 Task: Crop the video from the right by 2px.
Action: Mouse moved to (140, 18)
Screenshot: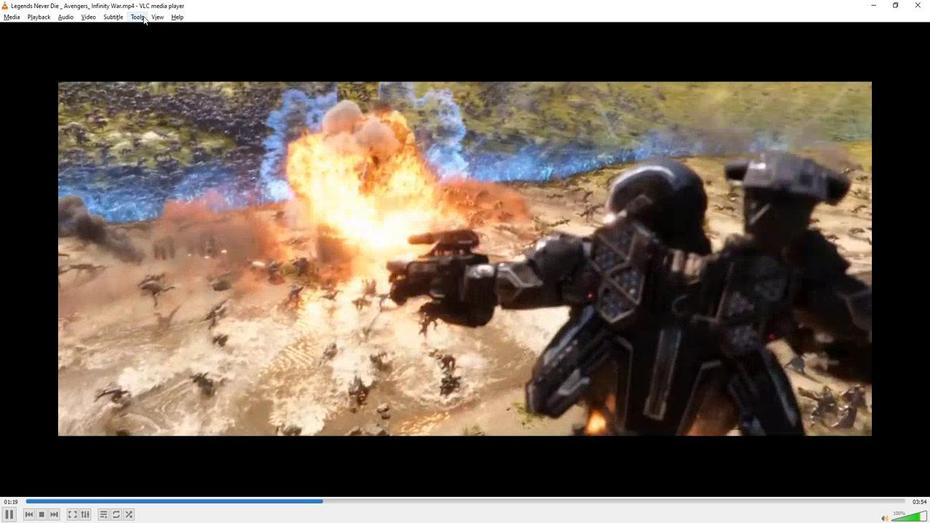 
Action: Mouse pressed left at (140, 18)
Screenshot: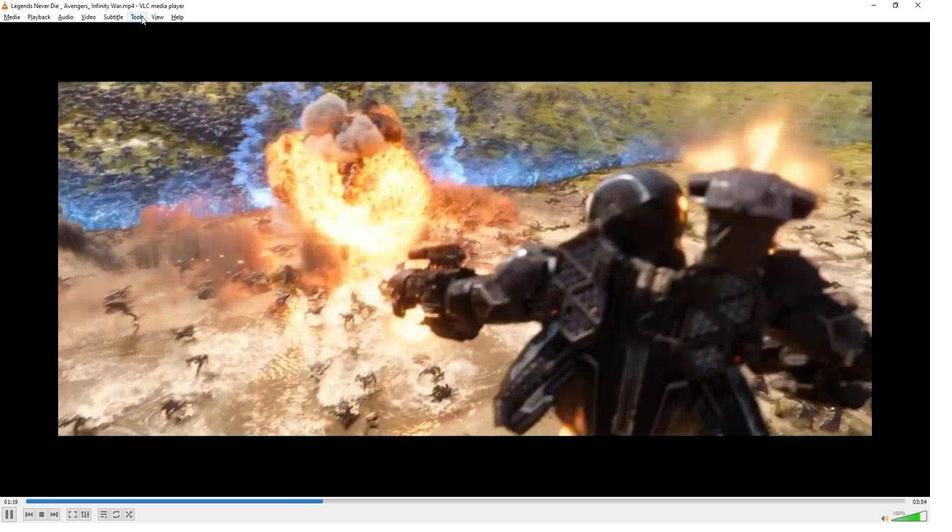 
Action: Mouse moved to (149, 27)
Screenshot: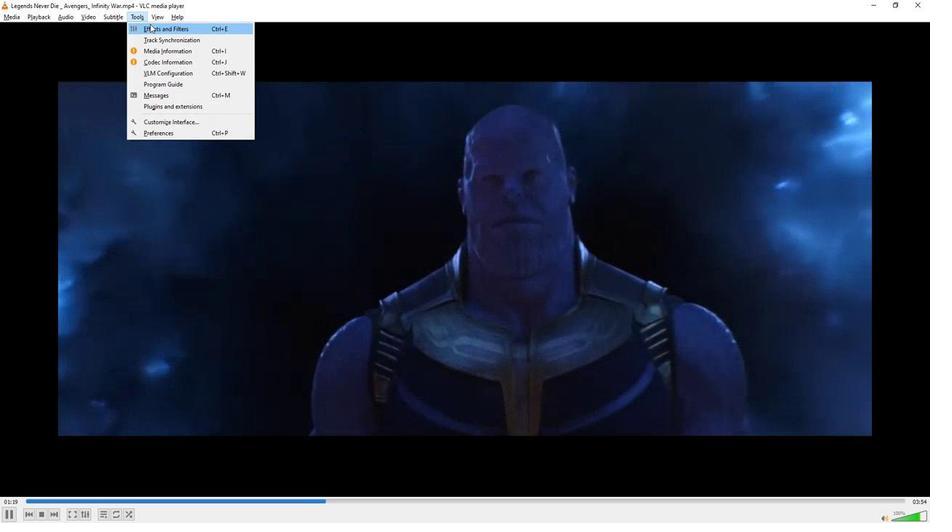 
Action: Mouse pressed left at (149, 27)
Screenshot: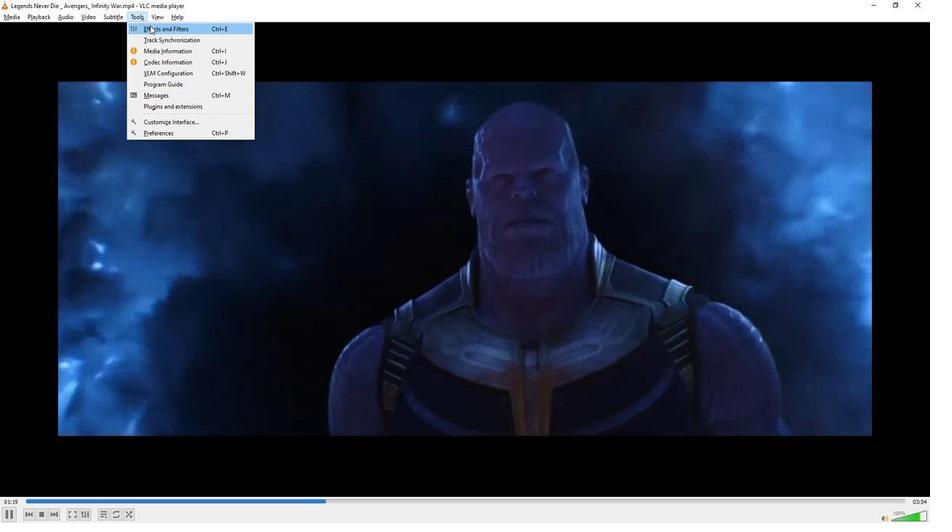 
Action: Mouse moved to (104, 79)
Screenshot: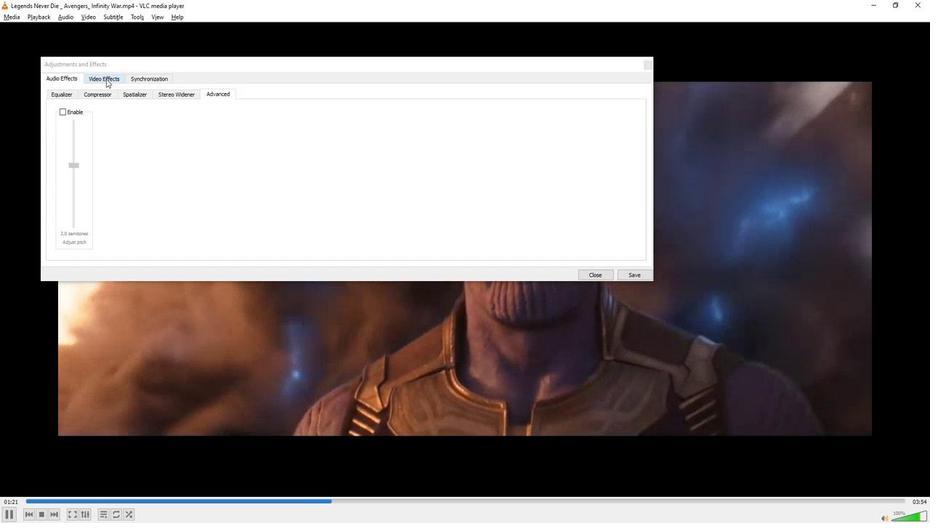 
Action: Mouse pressed left at (104, 79)
Screenshot: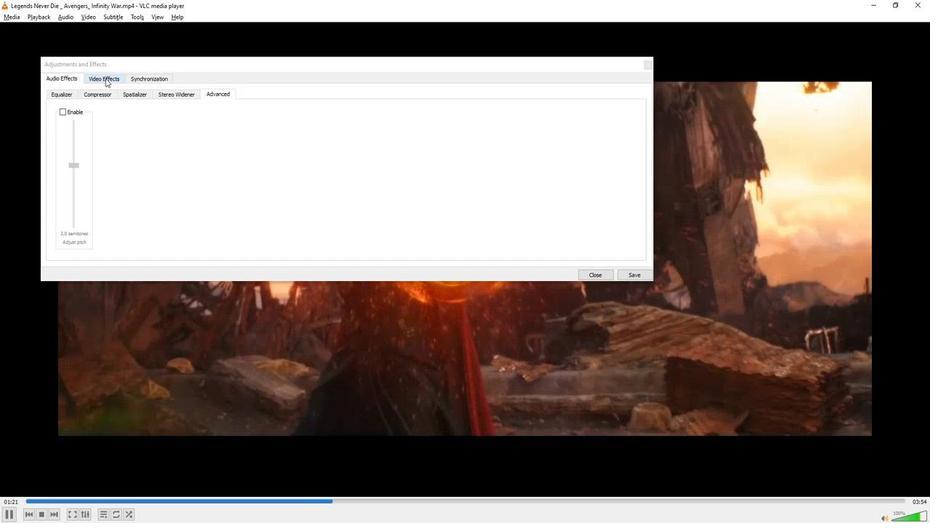 
Action: Mouse moved to (93, 93)
Screenshot: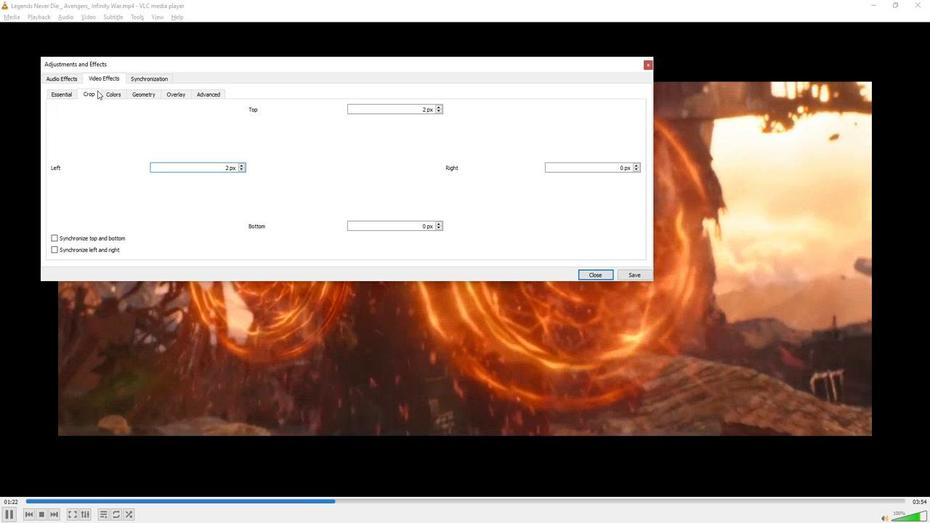 
Action: Mouse pressed left at (93, 93)
Screenshot: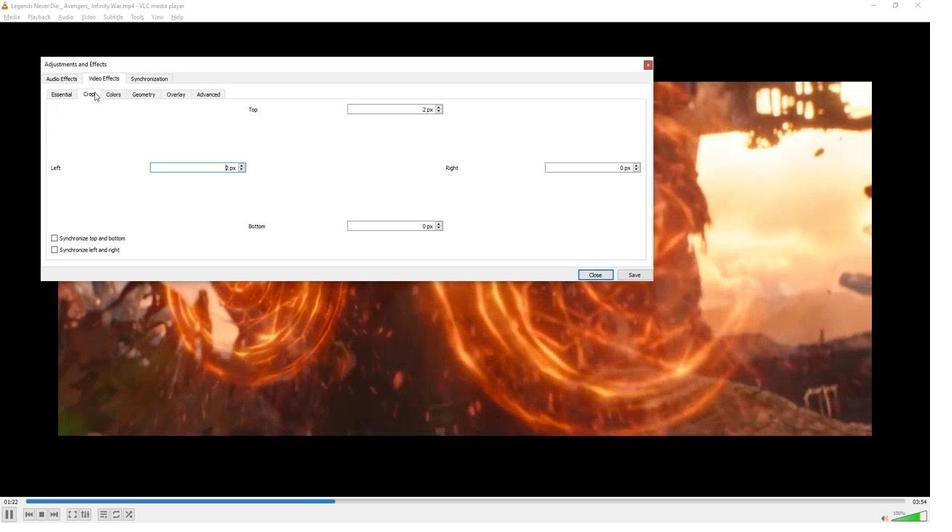 
Action: Mouse moved to (635, 166)
Screenshot: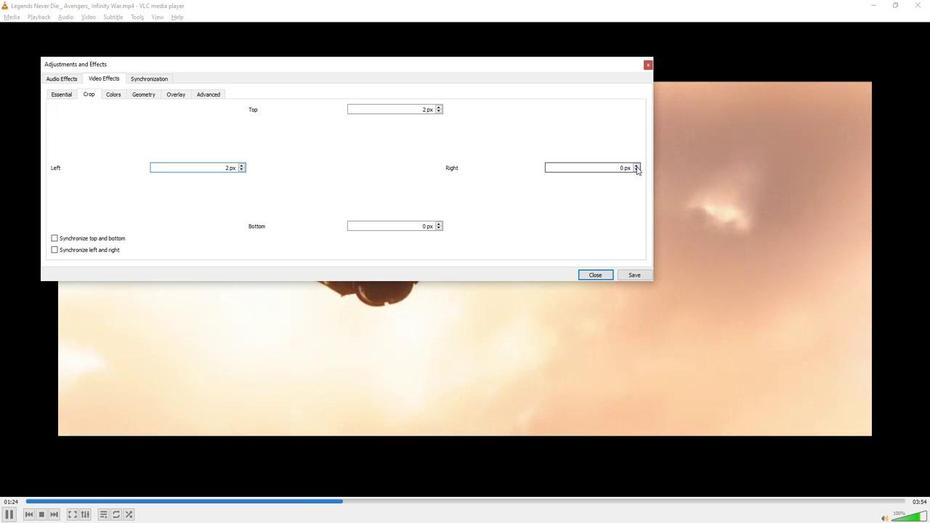 
Action: Mouse pressed left at (635, 166)
Screenshot: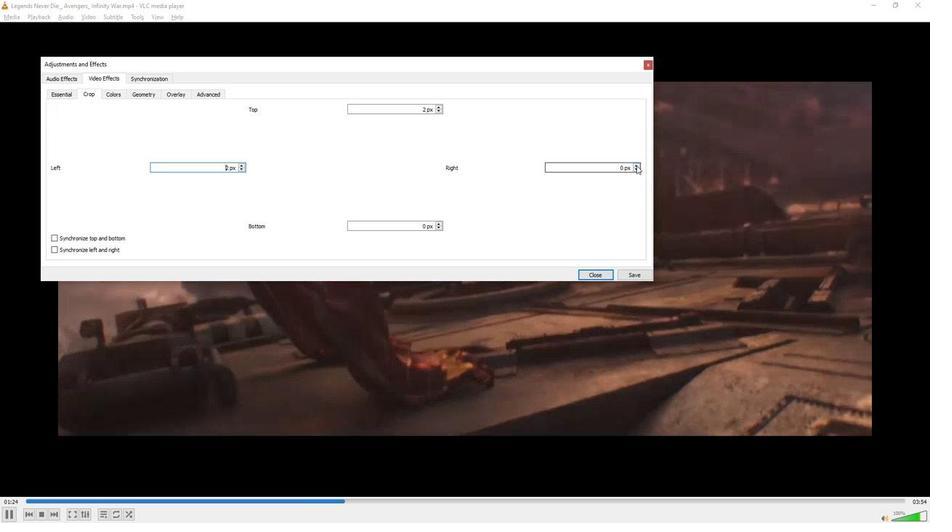 
Action: Mouse pressed left at (635, 166)
Screenshot: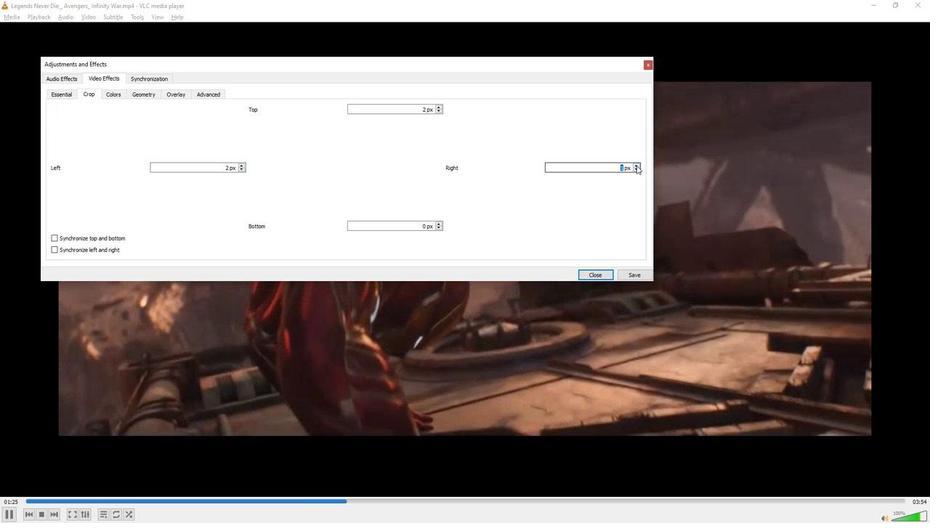 
Action: Mouse moved to (689, 252)
Screenshot: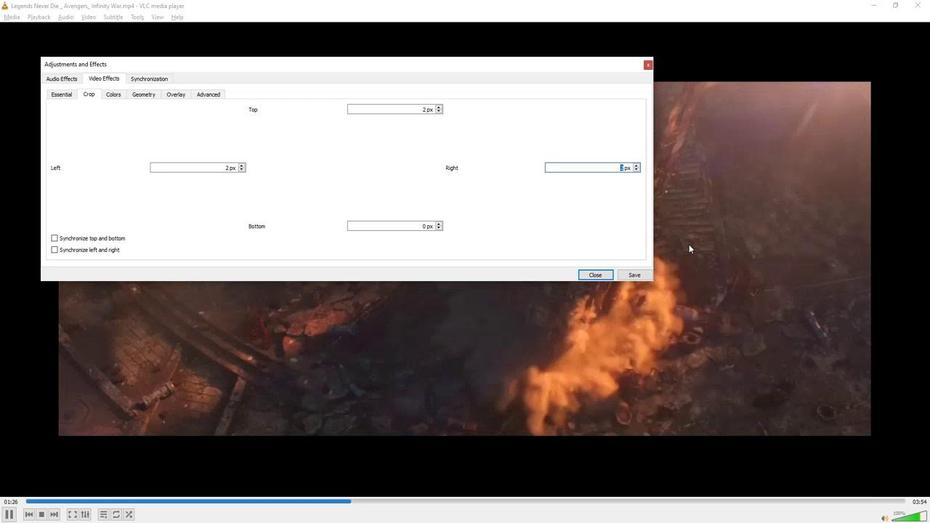 
